 Task: In the  document Respectingdifferencesletter.rtf Change the allignment of footer to  'Center' Select the entire text and insert font style 'Caveat' and font size: 18
Action: Mouse pressed left at (277, 341)
Screenshot: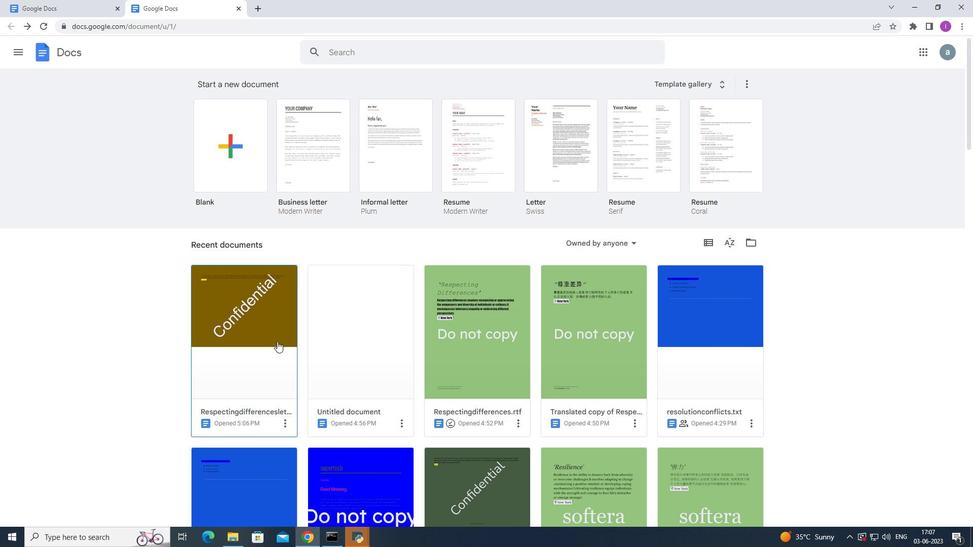 
Action: Mouse moved to (266, 493)
Screenshot: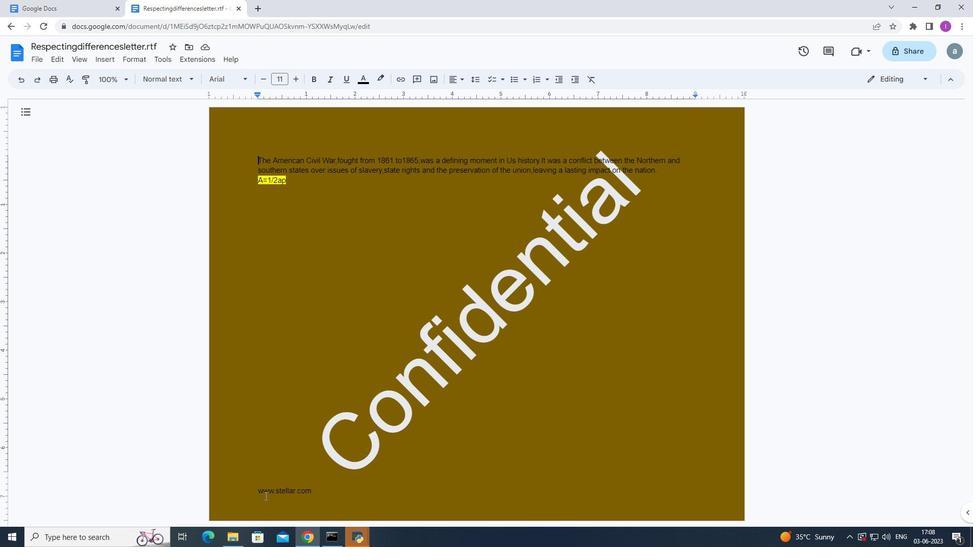 
Action: Mouse pressed left at (266, 493)
Screenshot: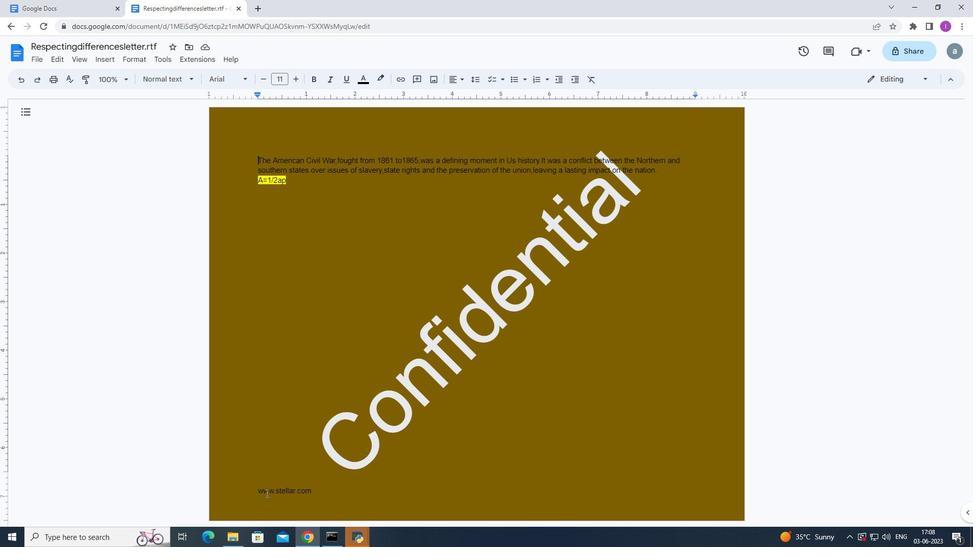 
Action: Mouse pressed left at (266, 493)
Screenshot: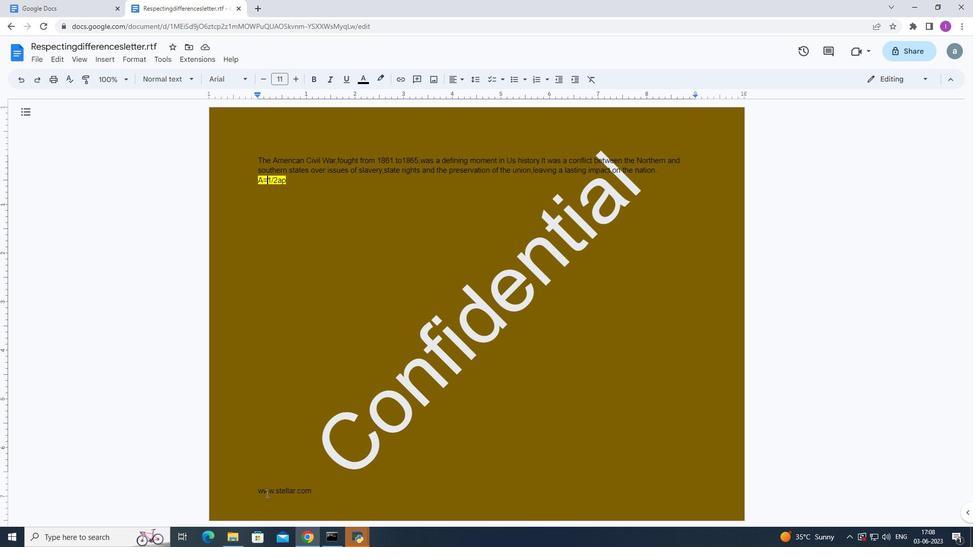 
Action: Mouse moved to (325, 492)
Screenshot: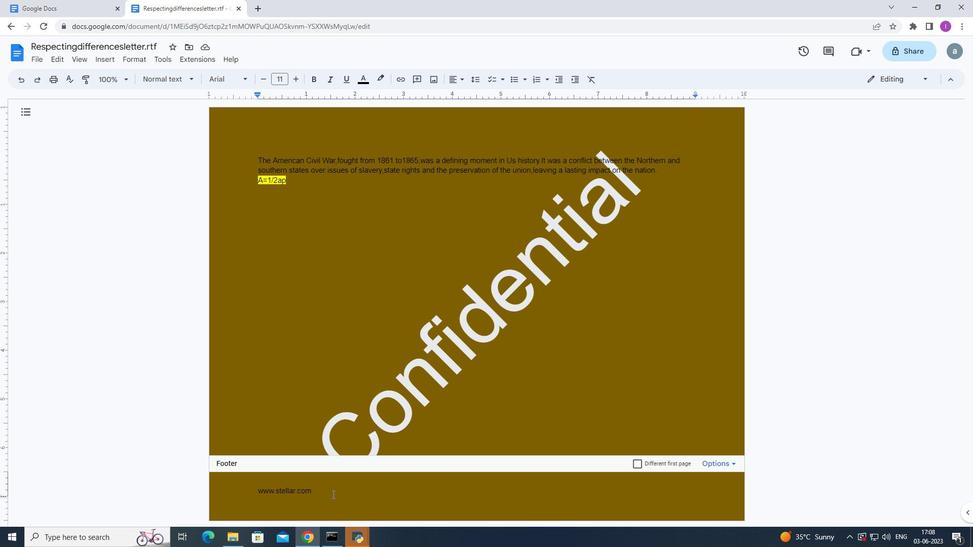 
Action: Mouse pressed left at (325, 492)
Screenshot: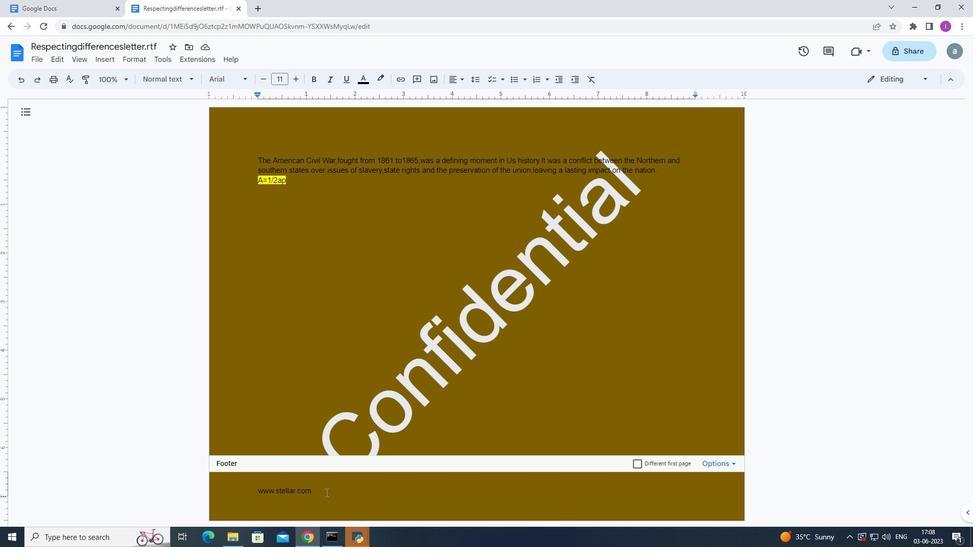 
Action: Mouse moved to (454, 76)
Screenshot: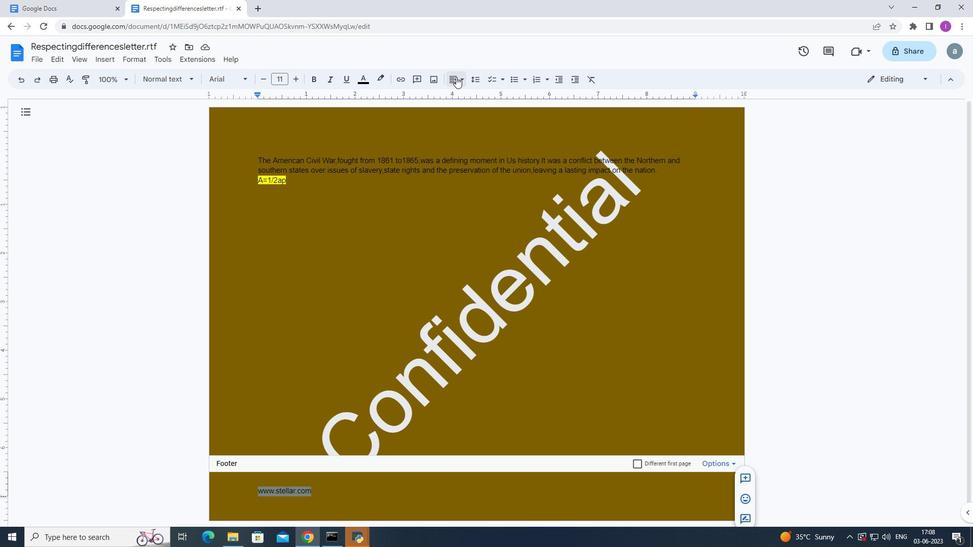 
Action: Mouse pressed left at (454, 76)
Screenshot: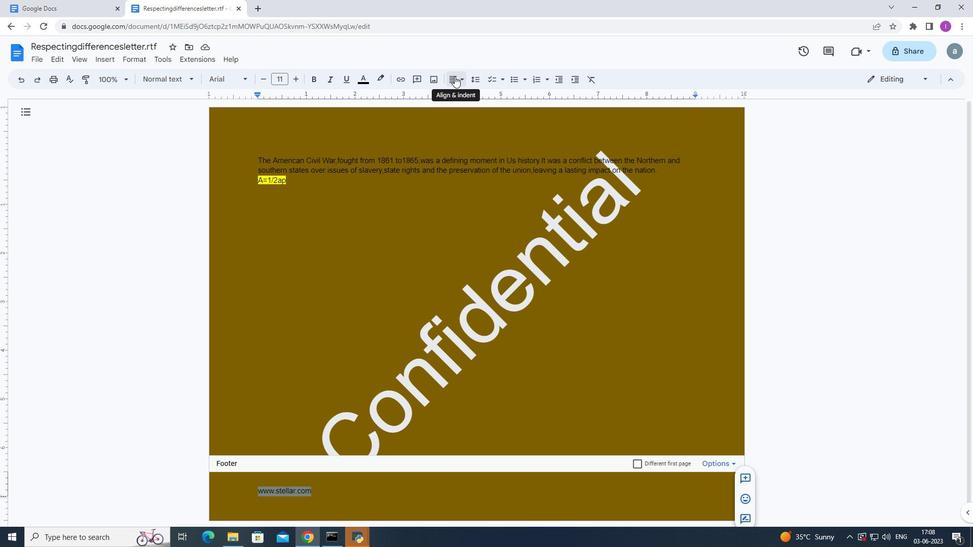 
Action: Mouse moved to (467, 96)
Screenshot: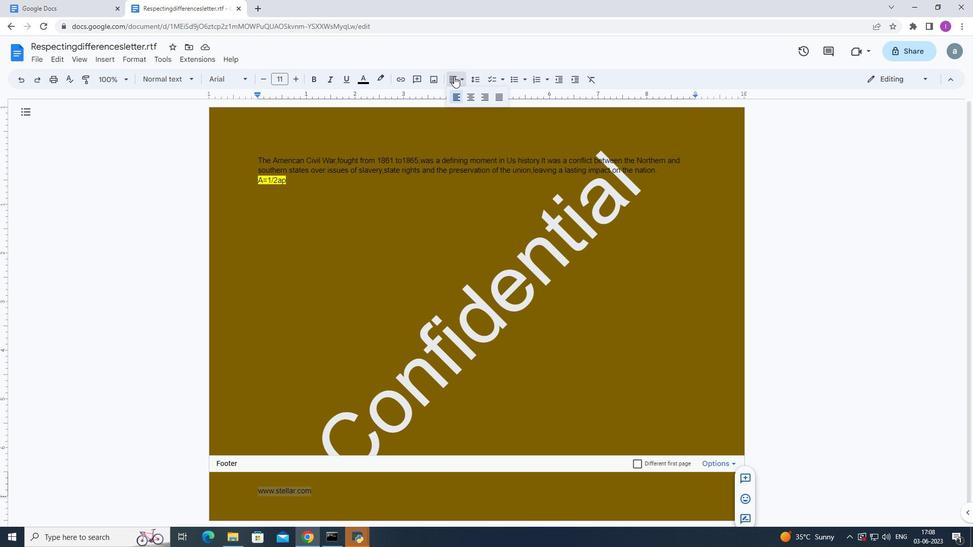 
Action: Mouse pressed left at (467, 96)
Screenshot: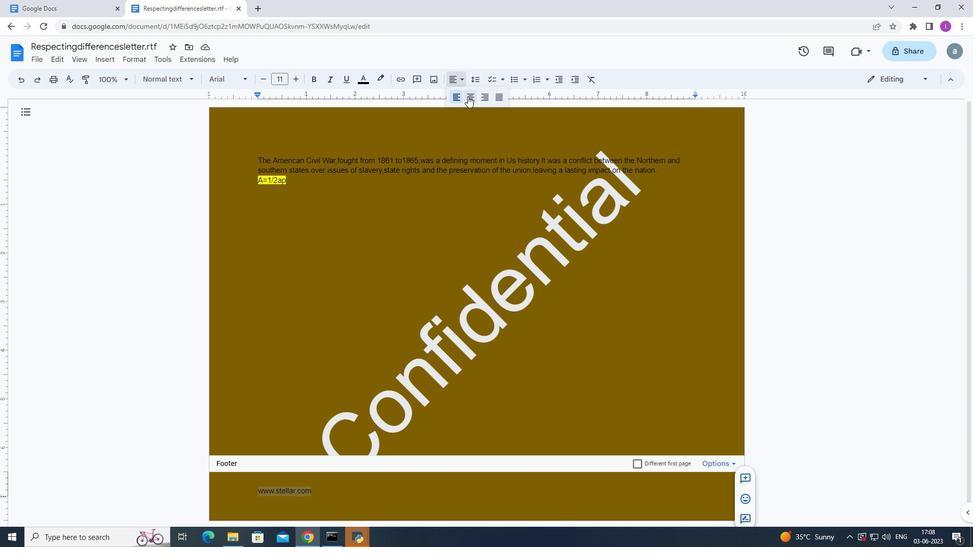 
Action: Mouse moved to (254, 157)
Screenshot: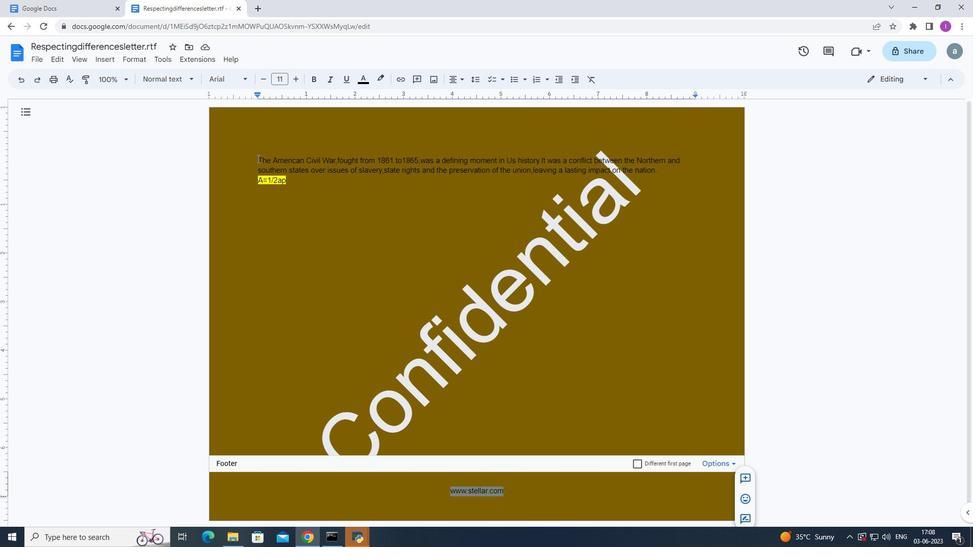 
Action: Mouse pressed left at (254, 157)
Screenshot: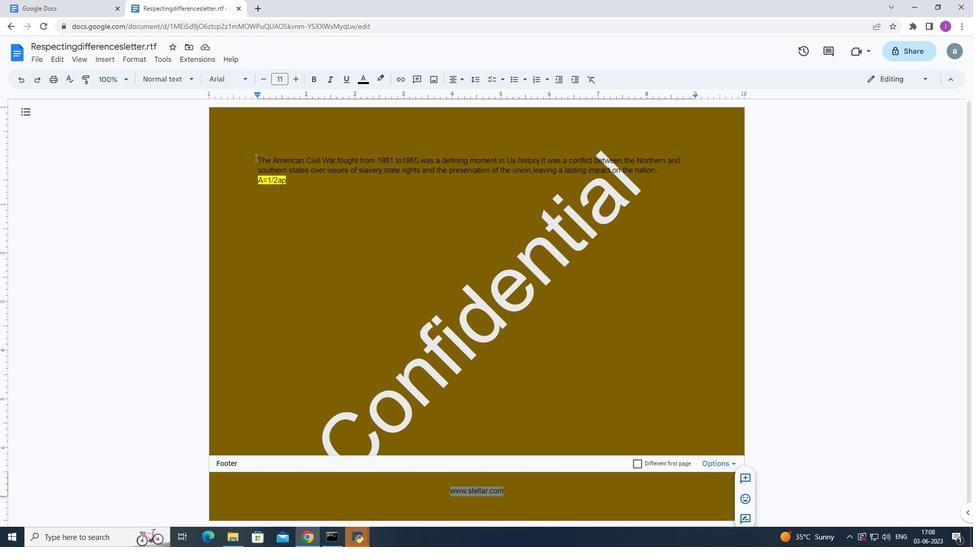 
Action: Mouse moved to (240, 74)
Screenshot: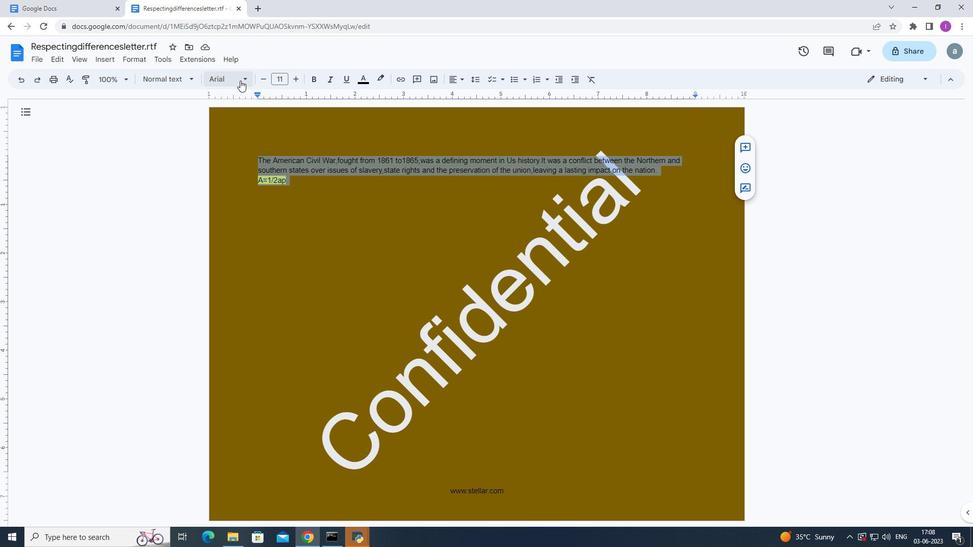 
Action: Mouse pressed left at (240, 74)
Screenshot: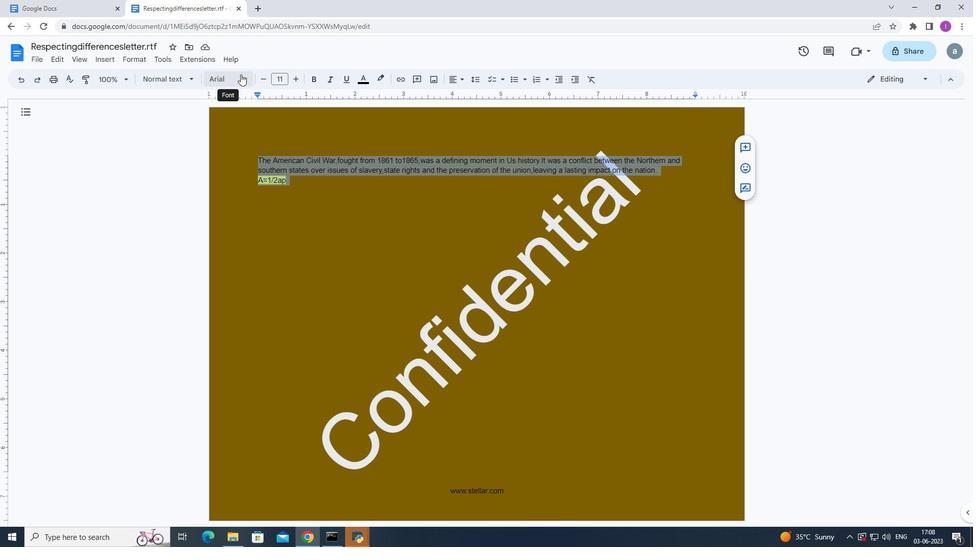 
Action: Mouse moved to (248, 275)
Screenshot: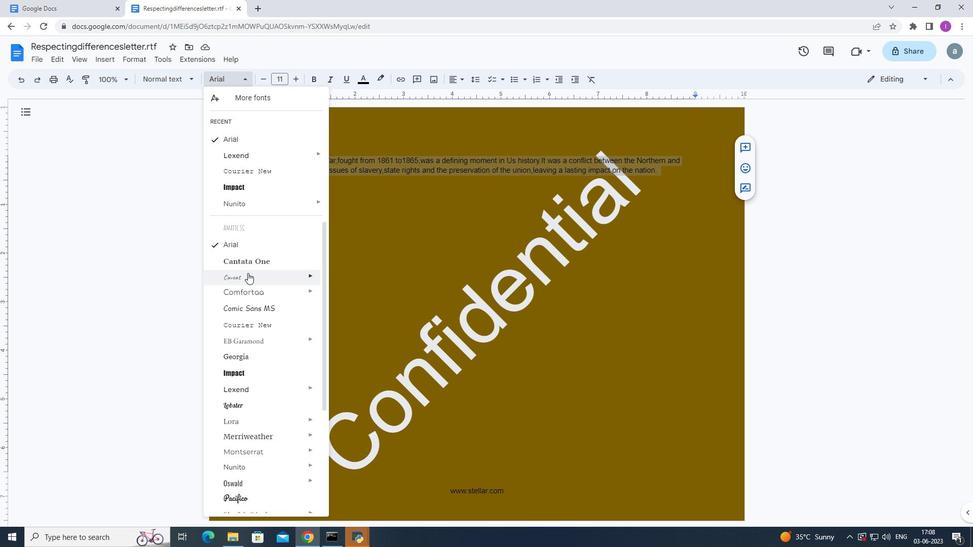 
Action: Mouse pressed left at (248, 275)
Screenshot: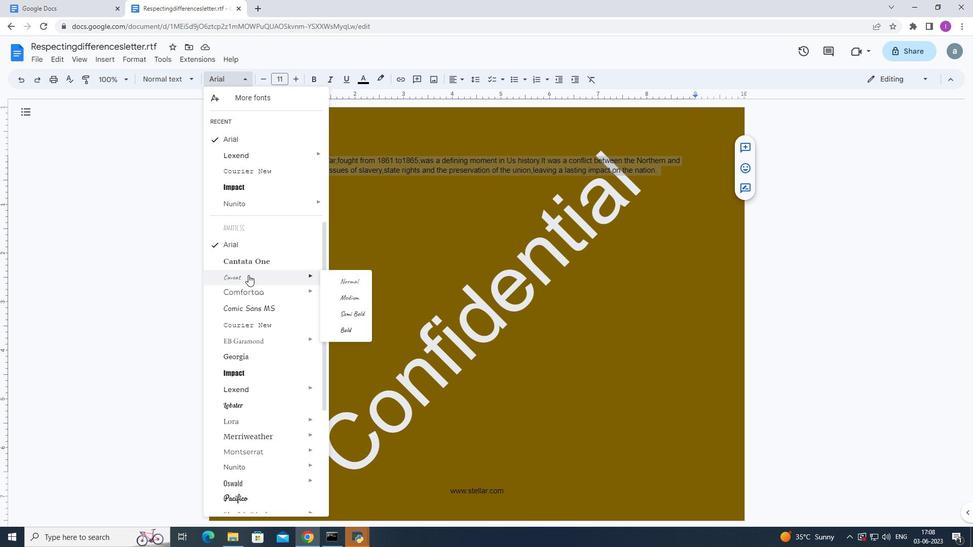 
Action: Mouse moved to (247, 74)
Screenshot: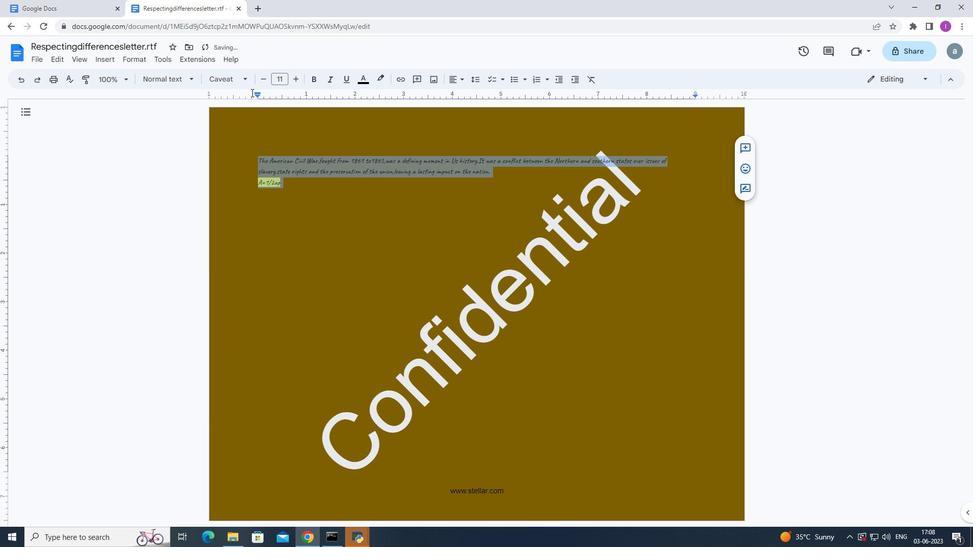 
Action: Mouse pressed left at (247, 74)
Screenshot: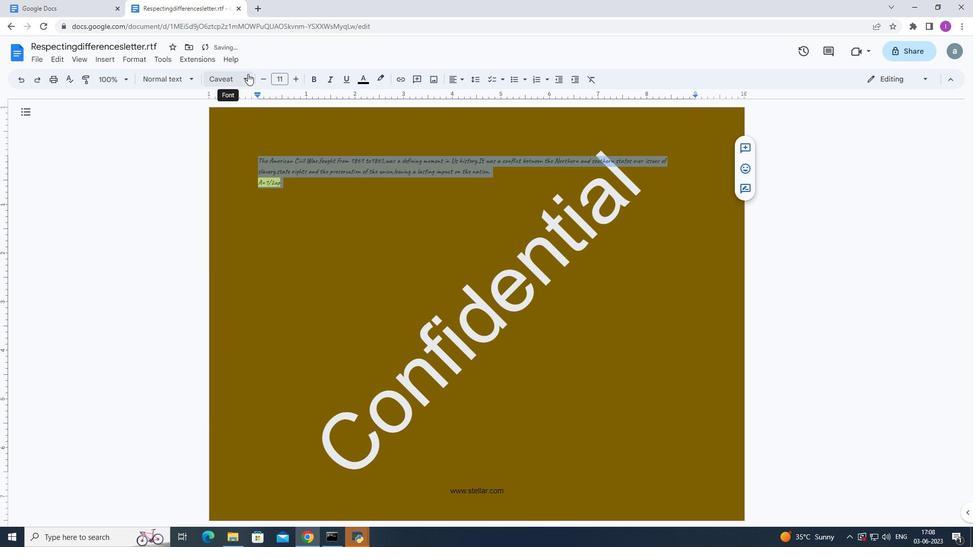 
Action: Mouse moved to (346, 326)
Screenshot: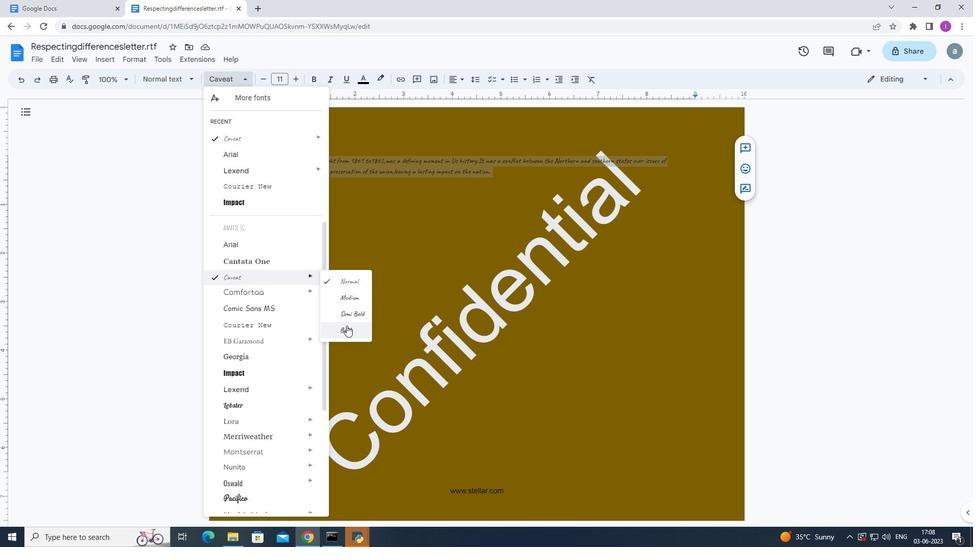 
Action: Mouse pressed left at (346, 326)
Screenshot: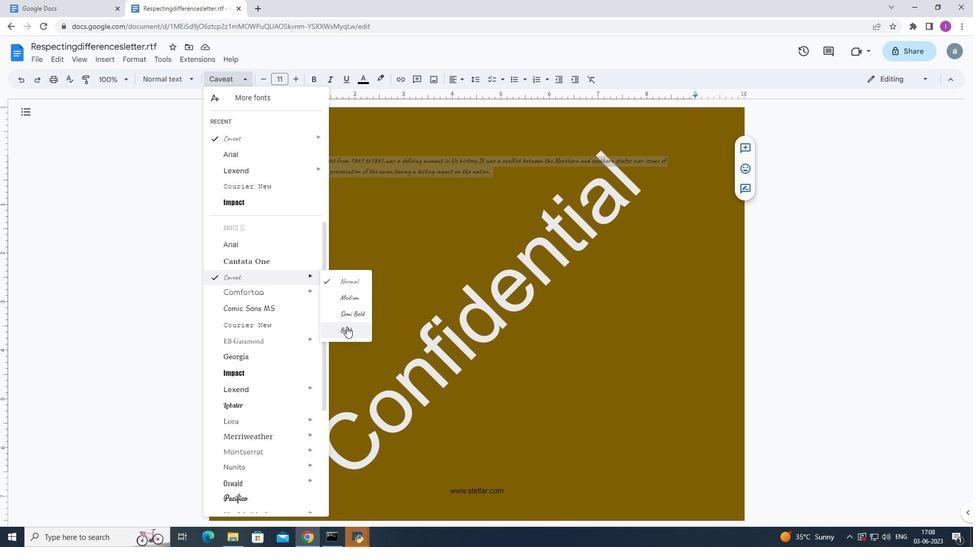 
Action: Mouse moved to (284, 79)
Screenshot: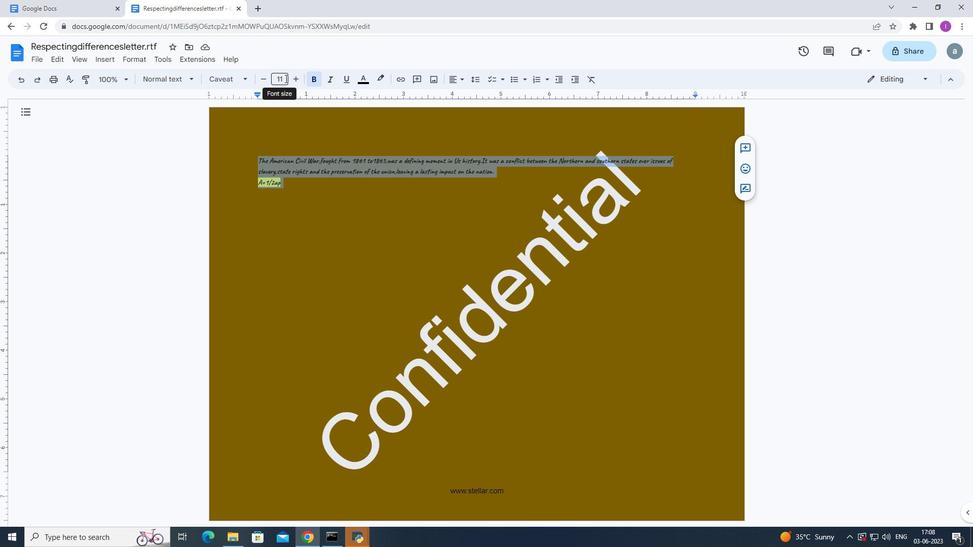 
Action: Mouse pressed left at (284, 79)
Screenshot: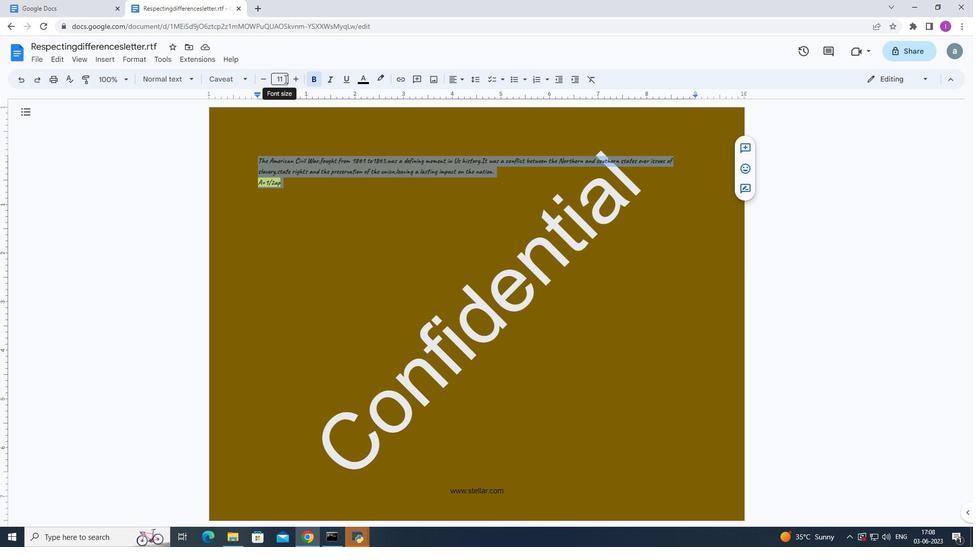 
Action: Mouse moved to (282, 79)
Screenshot: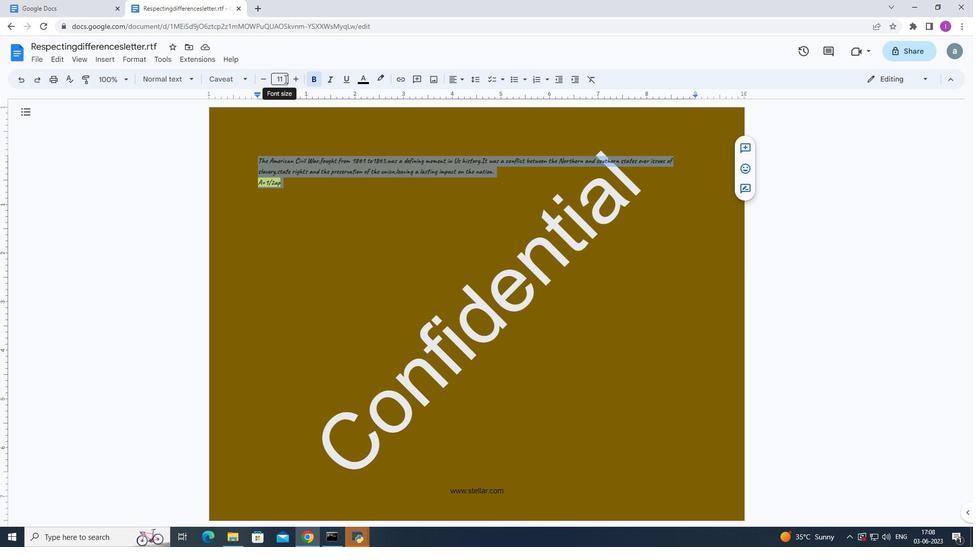 
Action: Mouse pressed left at (282, 79)
Screenshot: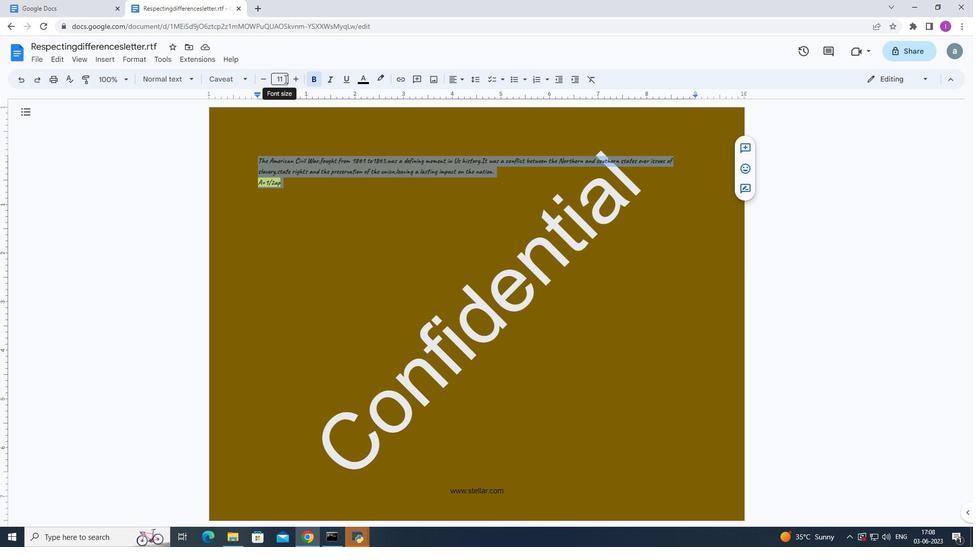 
Action: Mouse moved to (292, 119)
Screenshot: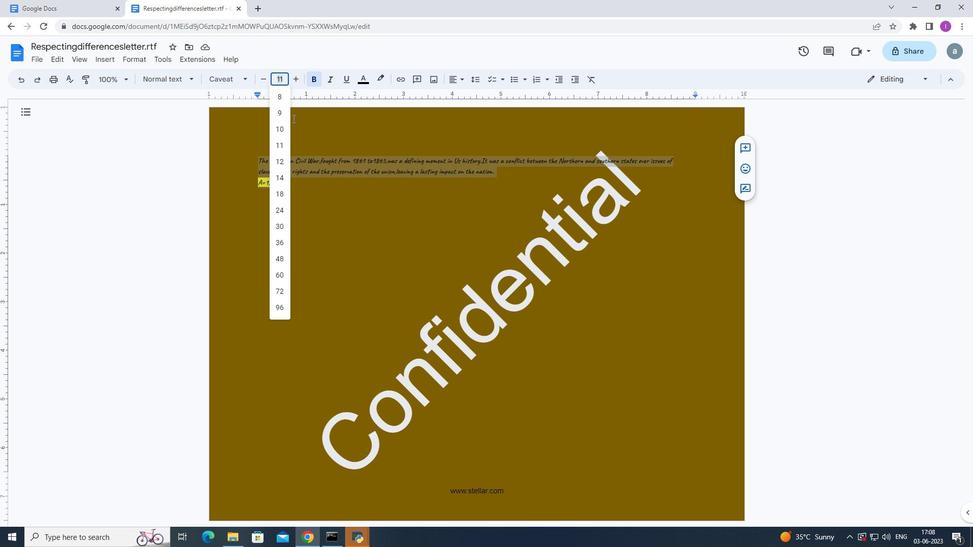 
Action: Key pressed 18
Screenshot: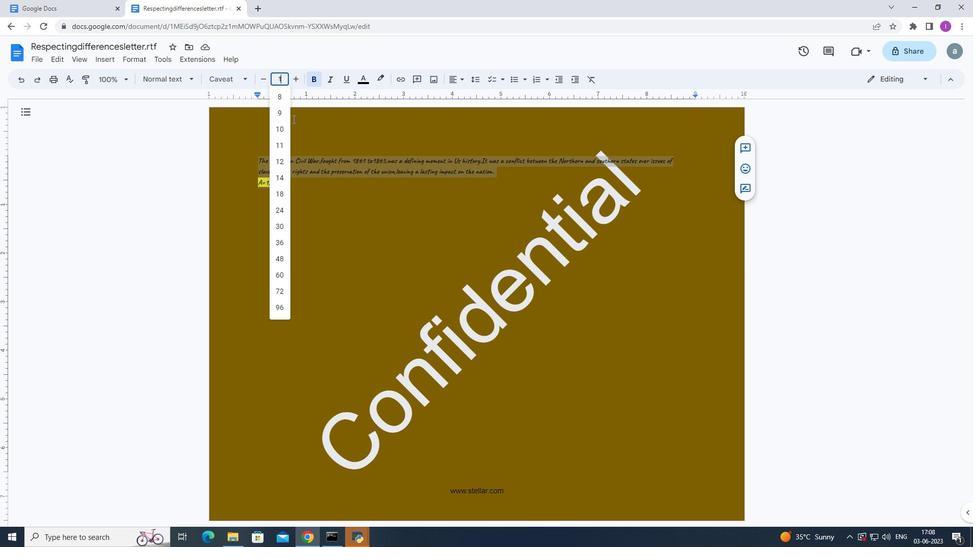 
Action: Mouse moved to (299, 128)
Screenshot: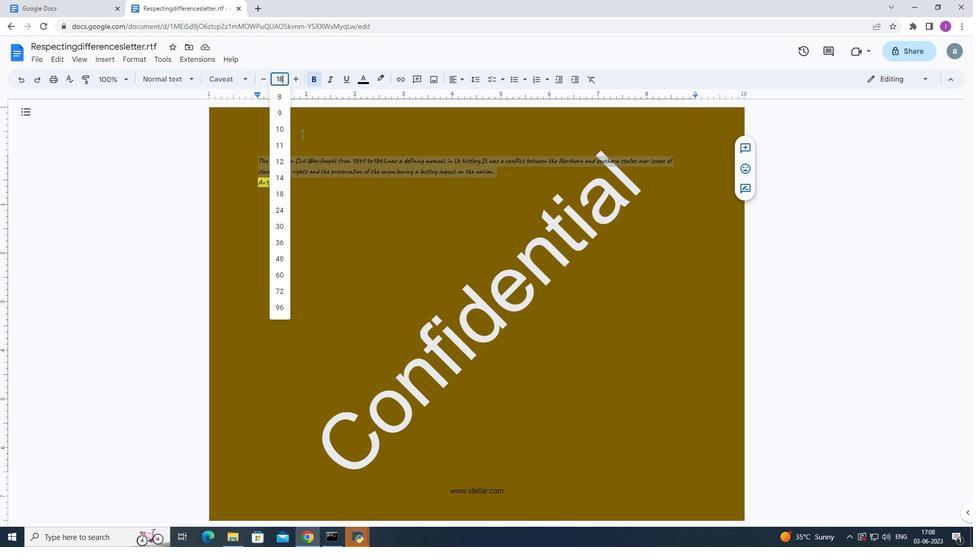 
Action: Key pressed <Key.enter>
Screenshot: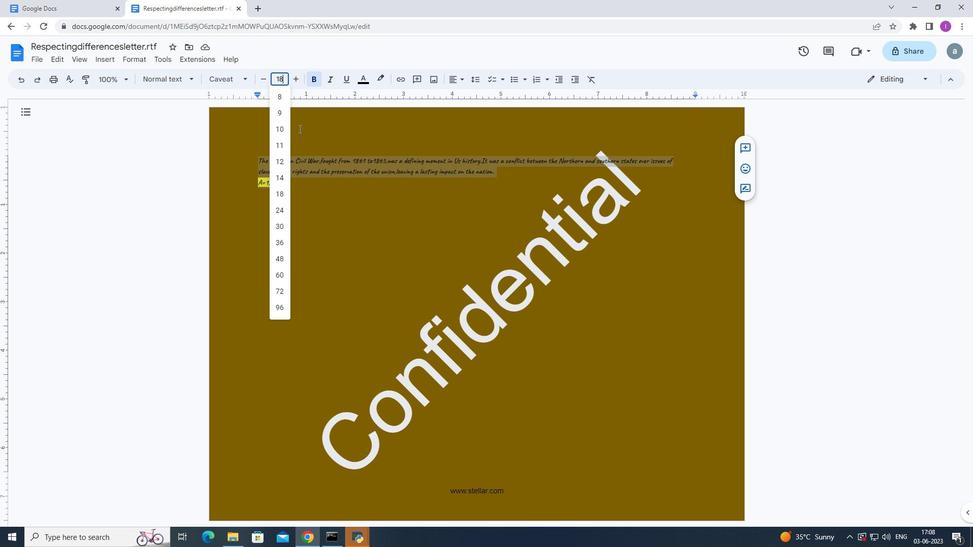 
Action: Mouse moved to (973, 245)
Screenshot: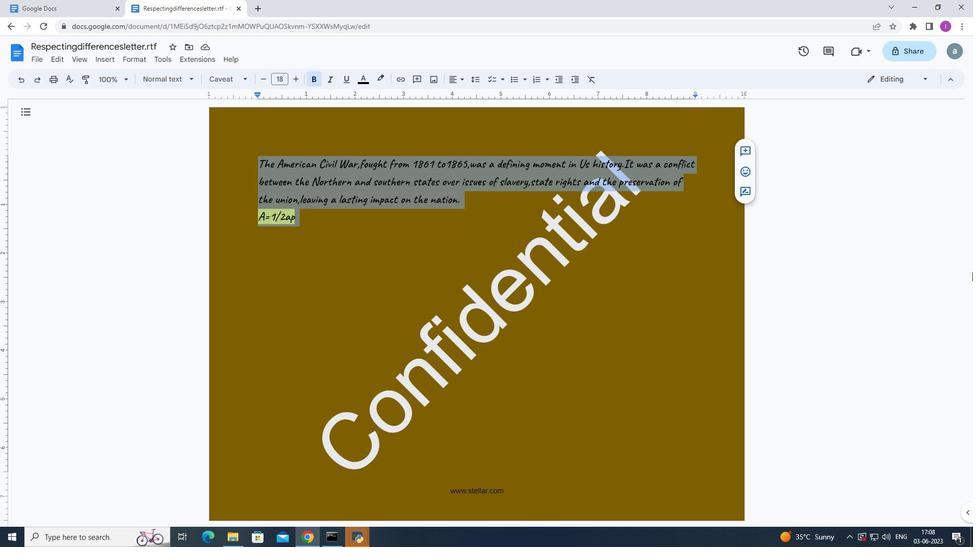 
